 Task: Select the process option in the auto ports source.
Action: Mouse moved to (22, 659)
Screenshot: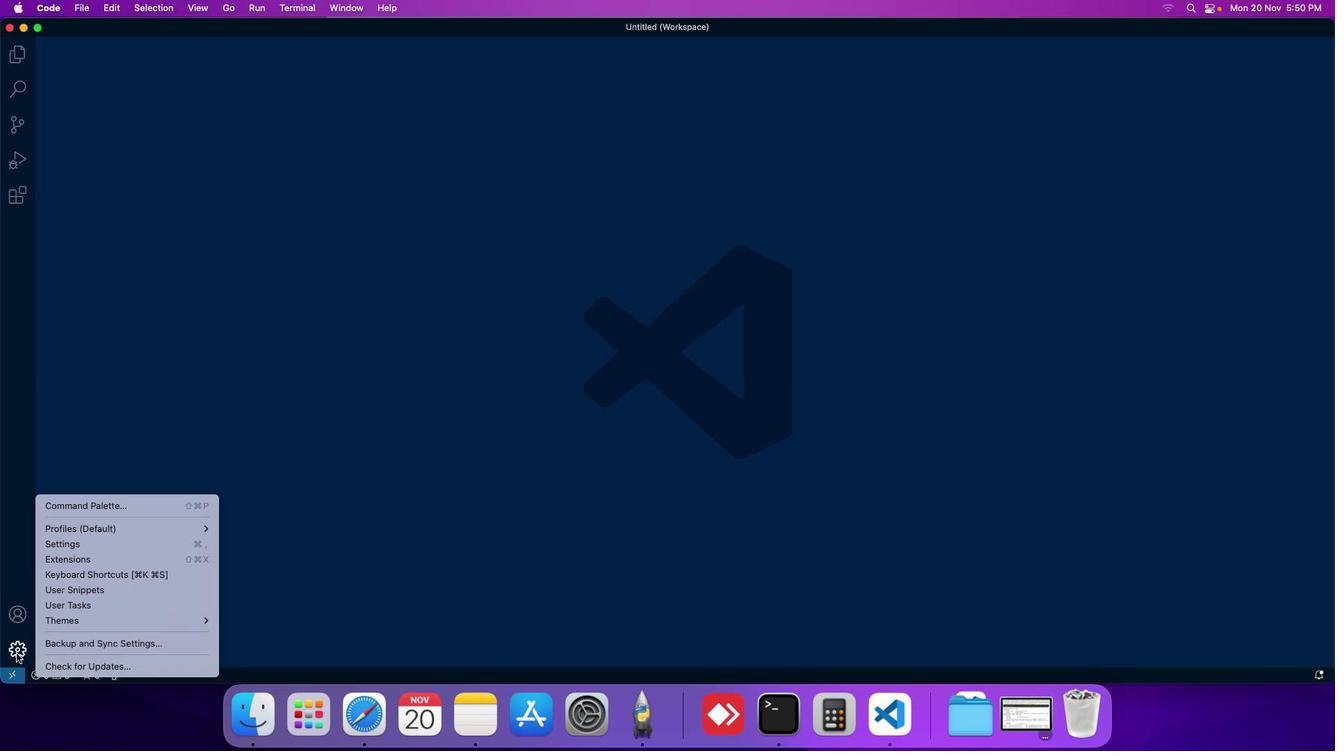 
Action: Mouse pressed left at (22, 659)
Screenshot: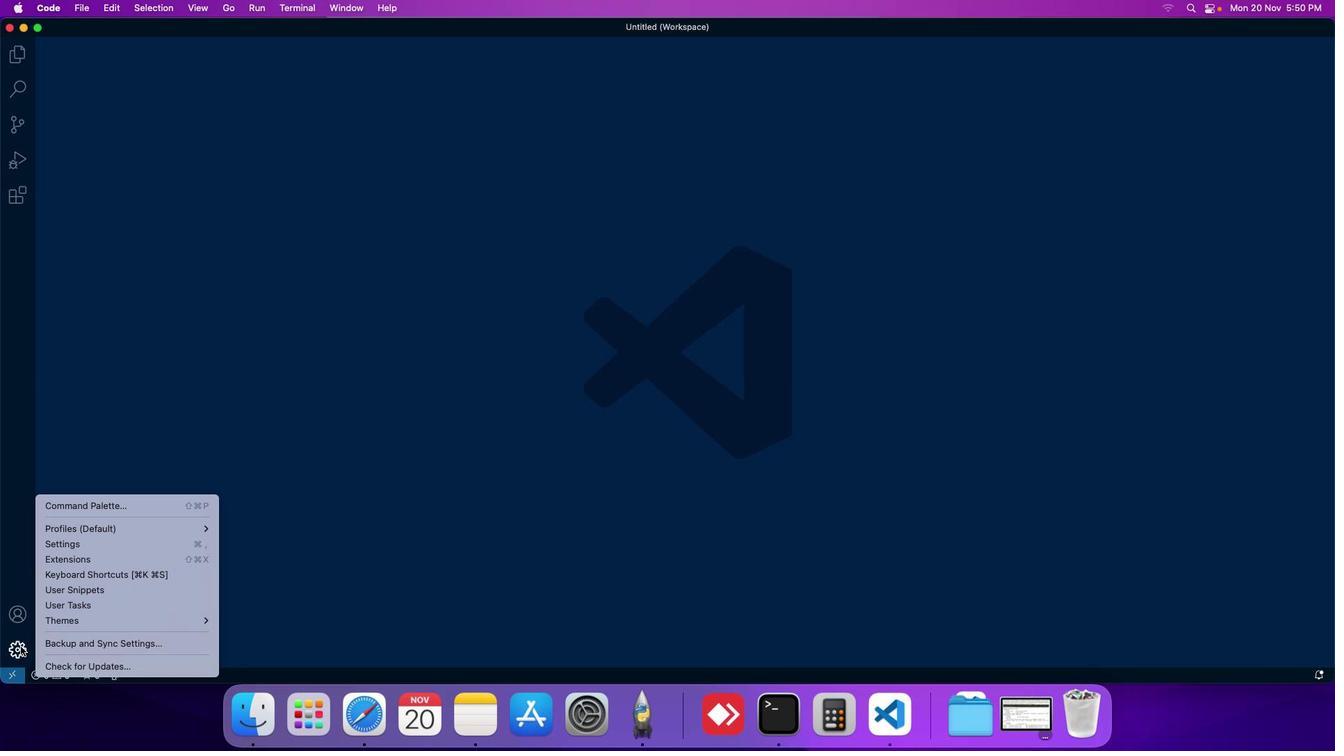 
Action: Mouse moved to (64, 556)
Screenshot: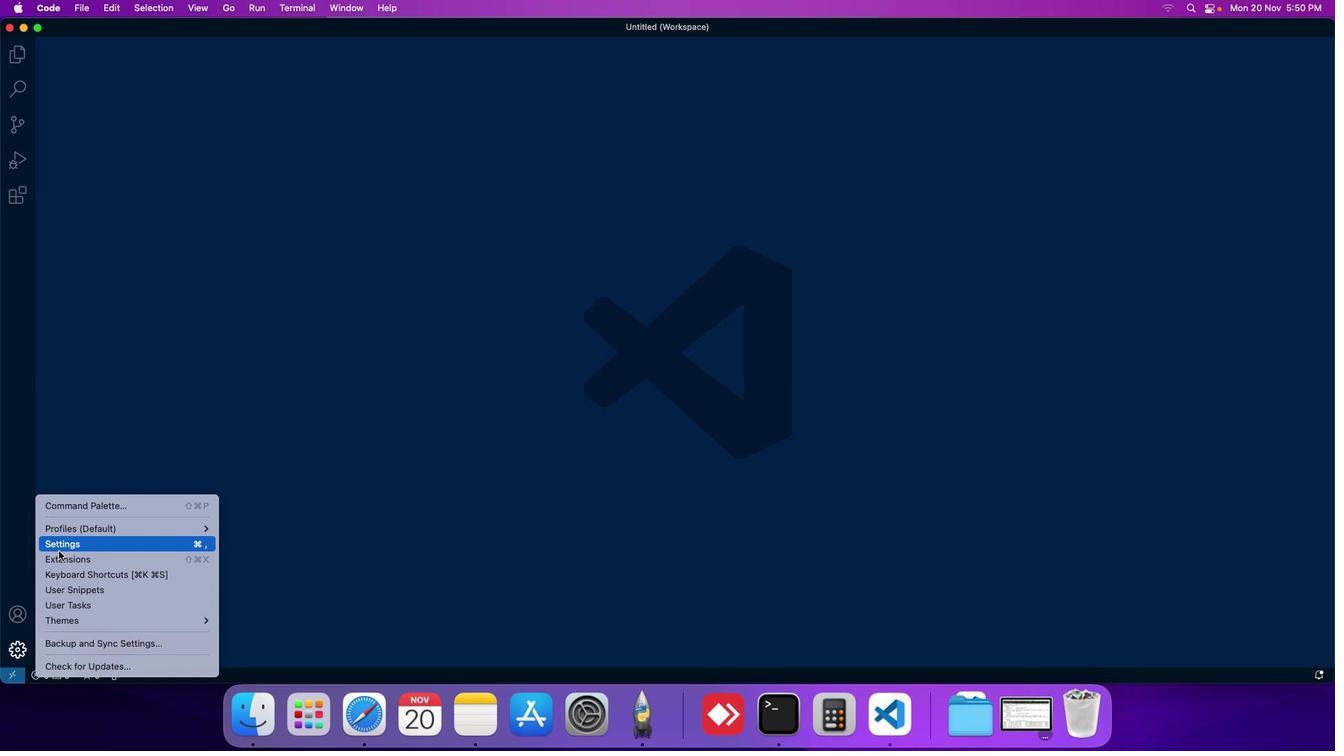 
Action: Mouse pressed left at (64, 556)
Screenshot: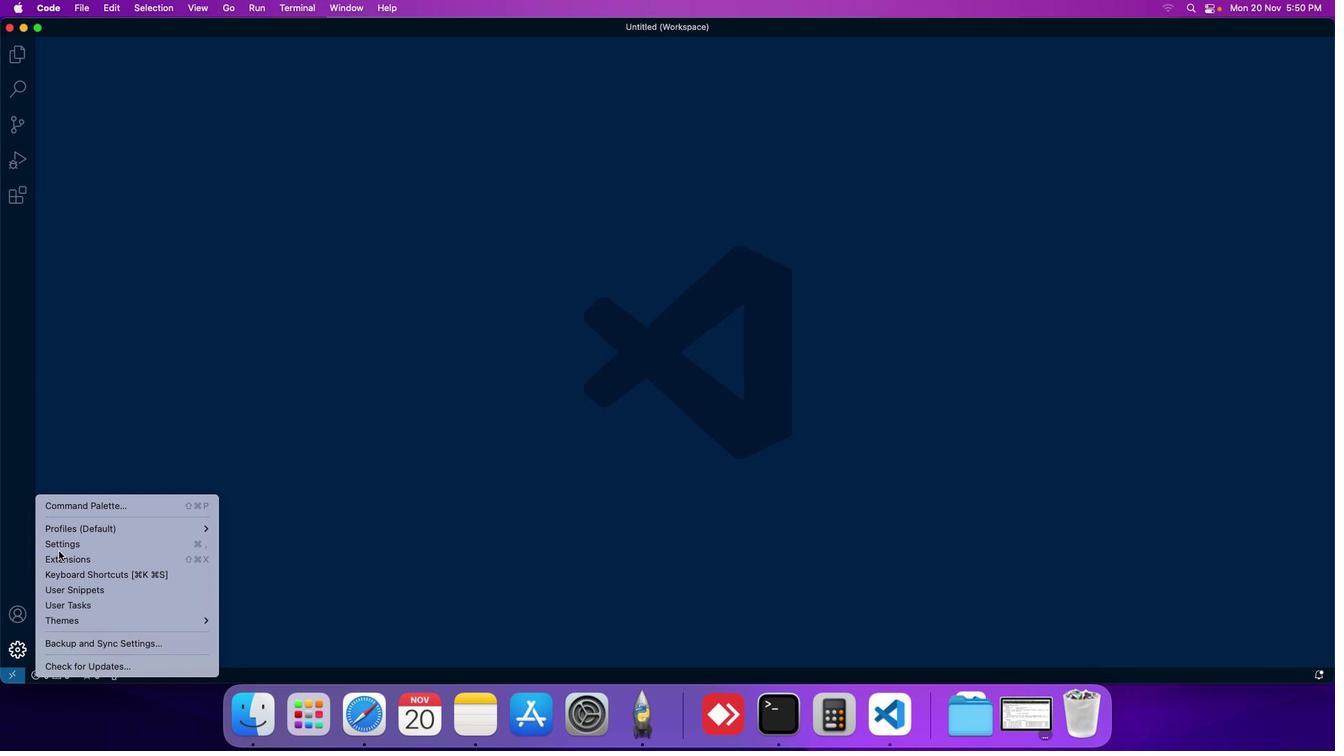 
Action: Mouse moved to (321, 112)
Screenshot: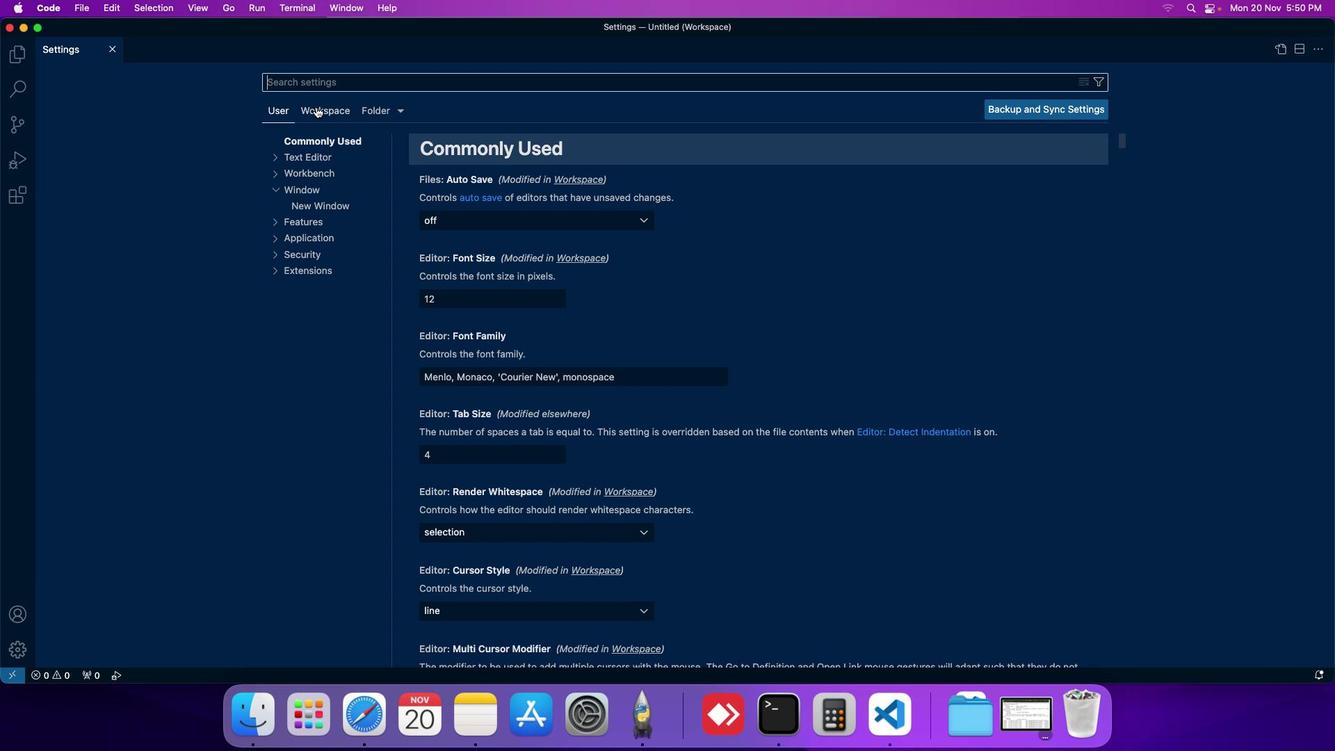 
Action: Mouse pressed left at (321, 112)
Screenshot: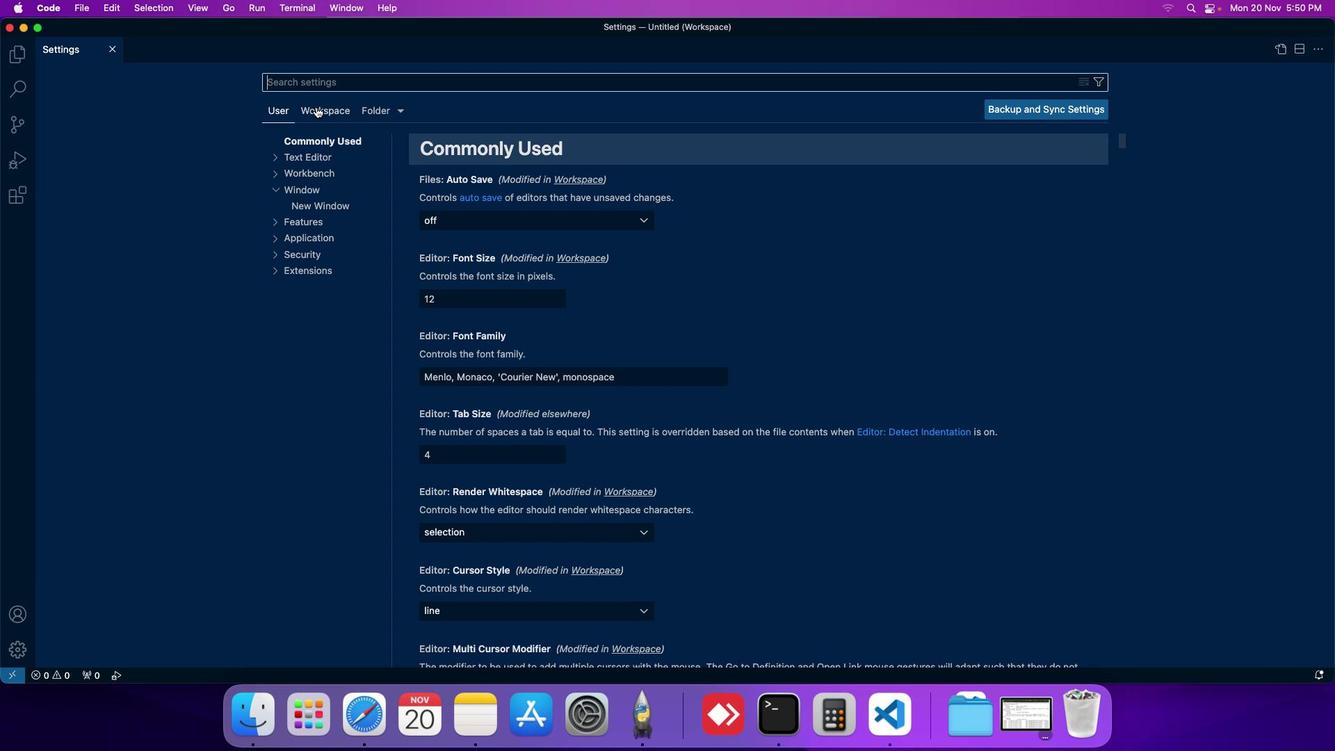 
Action: Mouse moved to (312, 208)
Screenshot: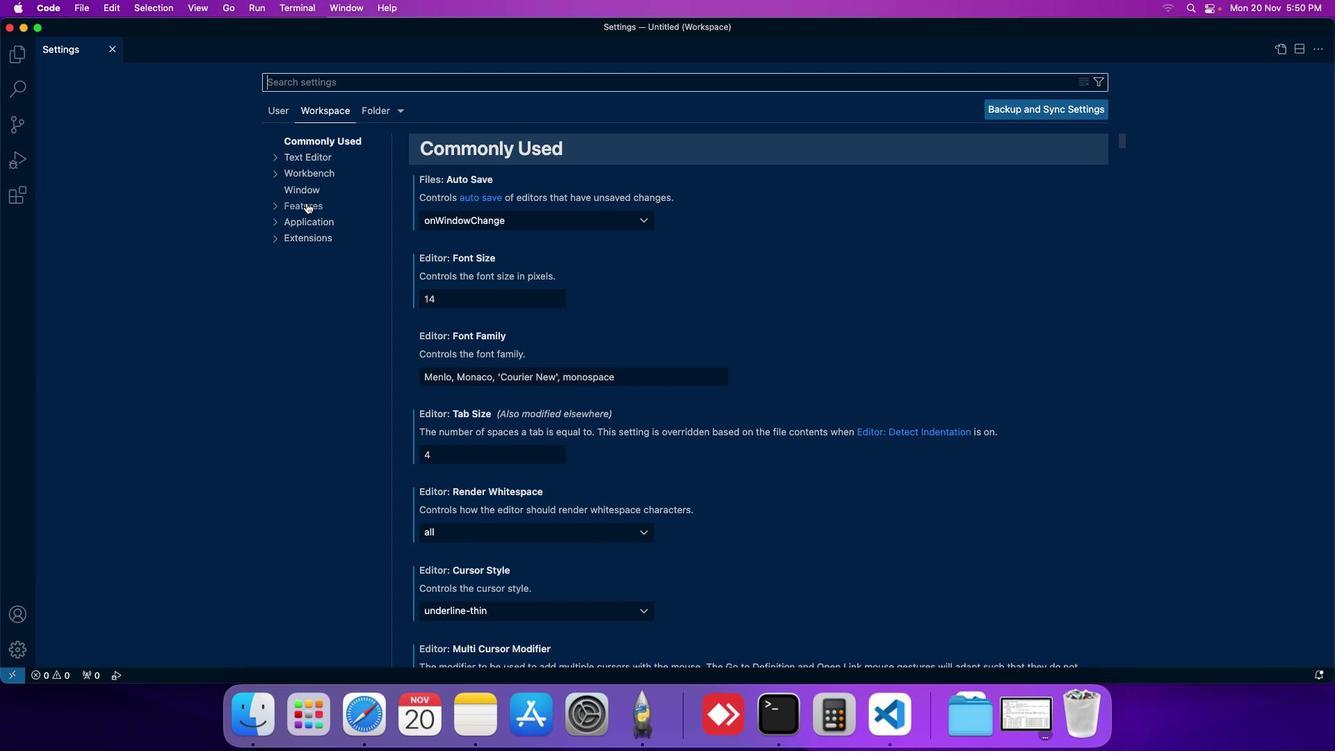 
Action: Mouse pressed left at (312, 208)
Screenshot: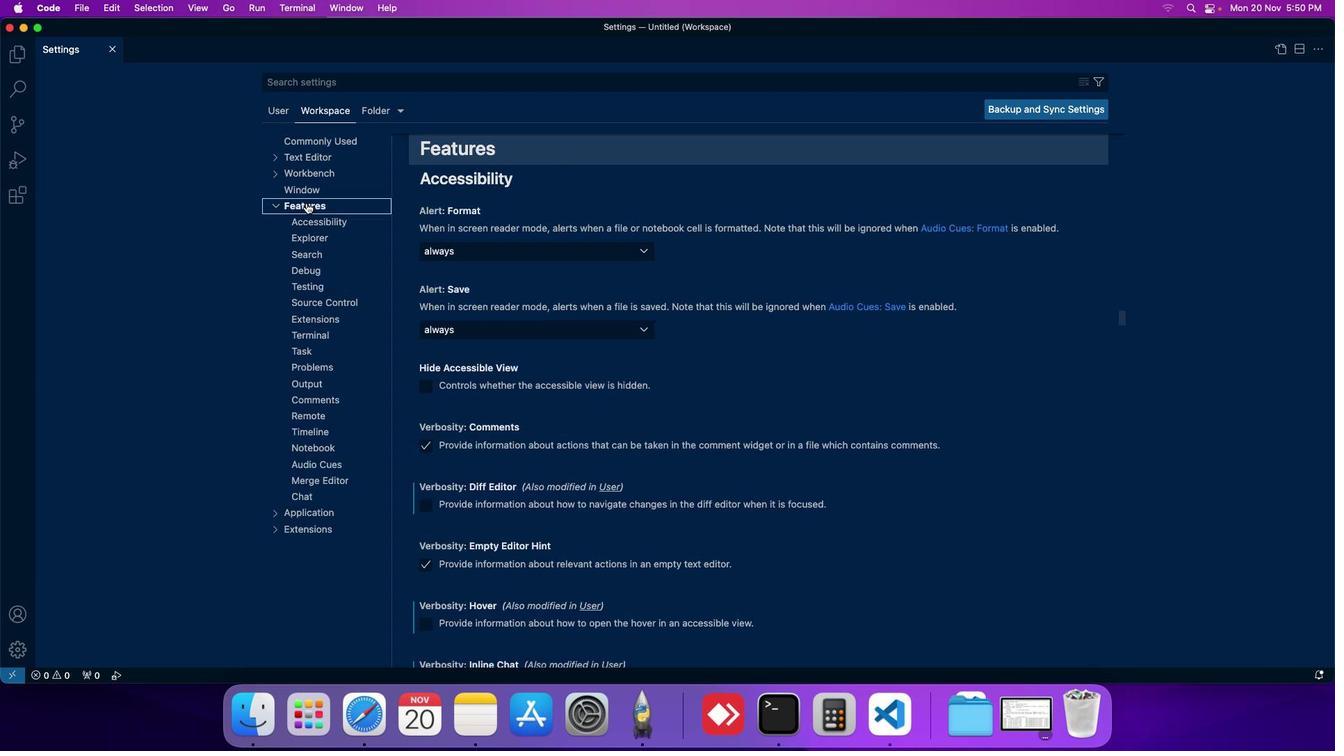 
Action: Mouse moved to (313, 419)
Screenshot: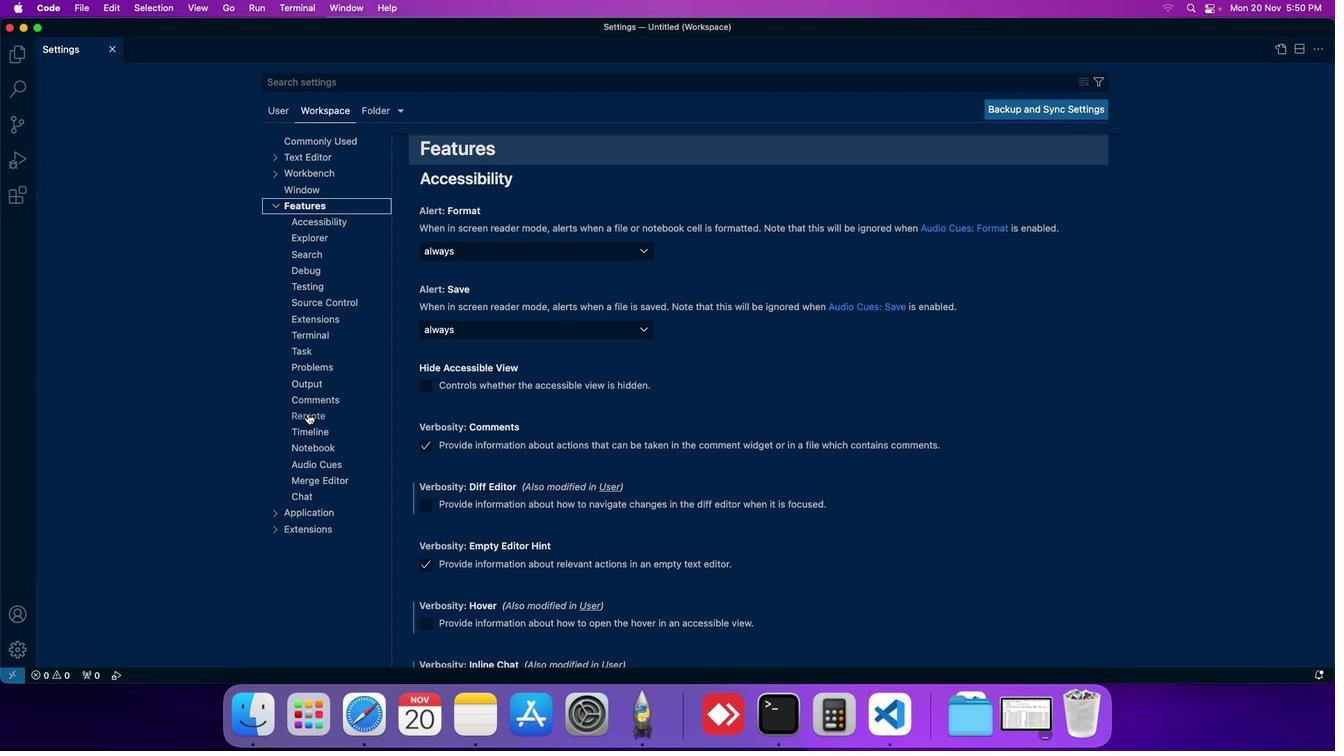 
Action: Mouse pressed left at (313, 419)
Screenshot: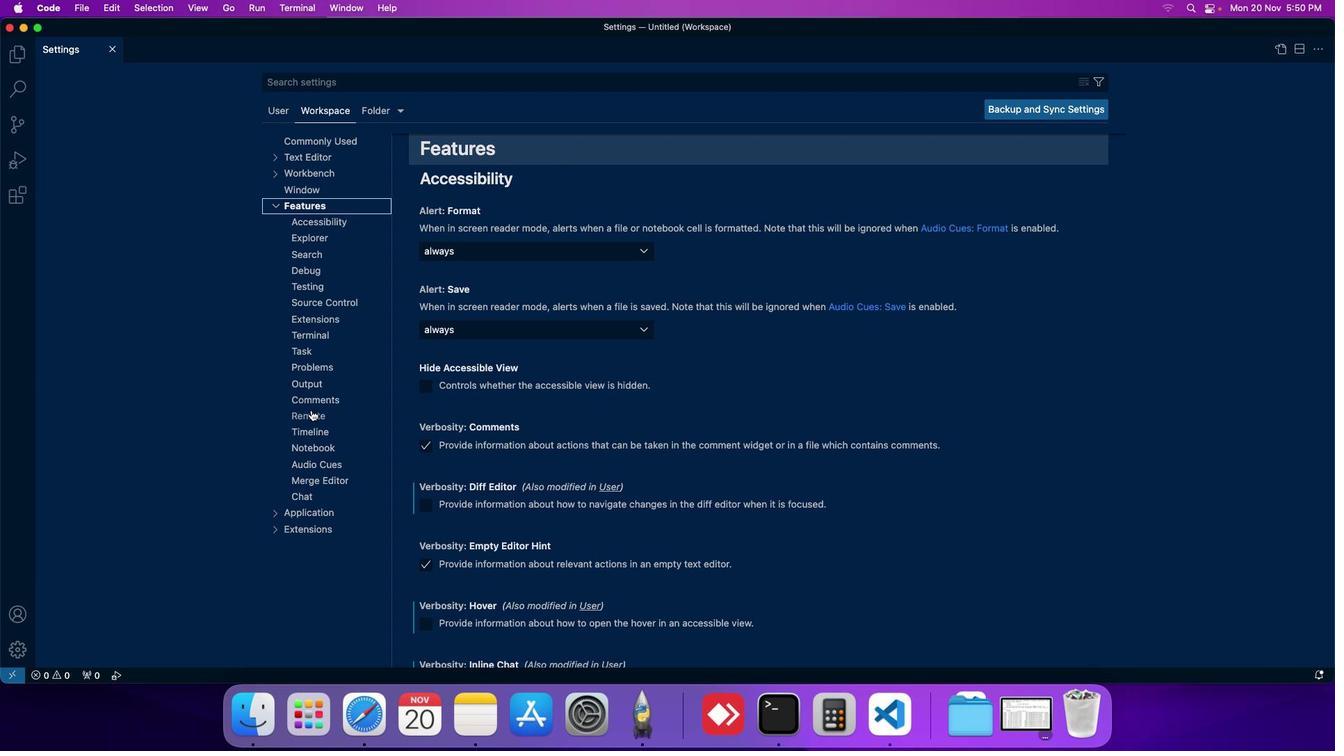 
Action: Mouse moved to (482, 325)
Screenshot: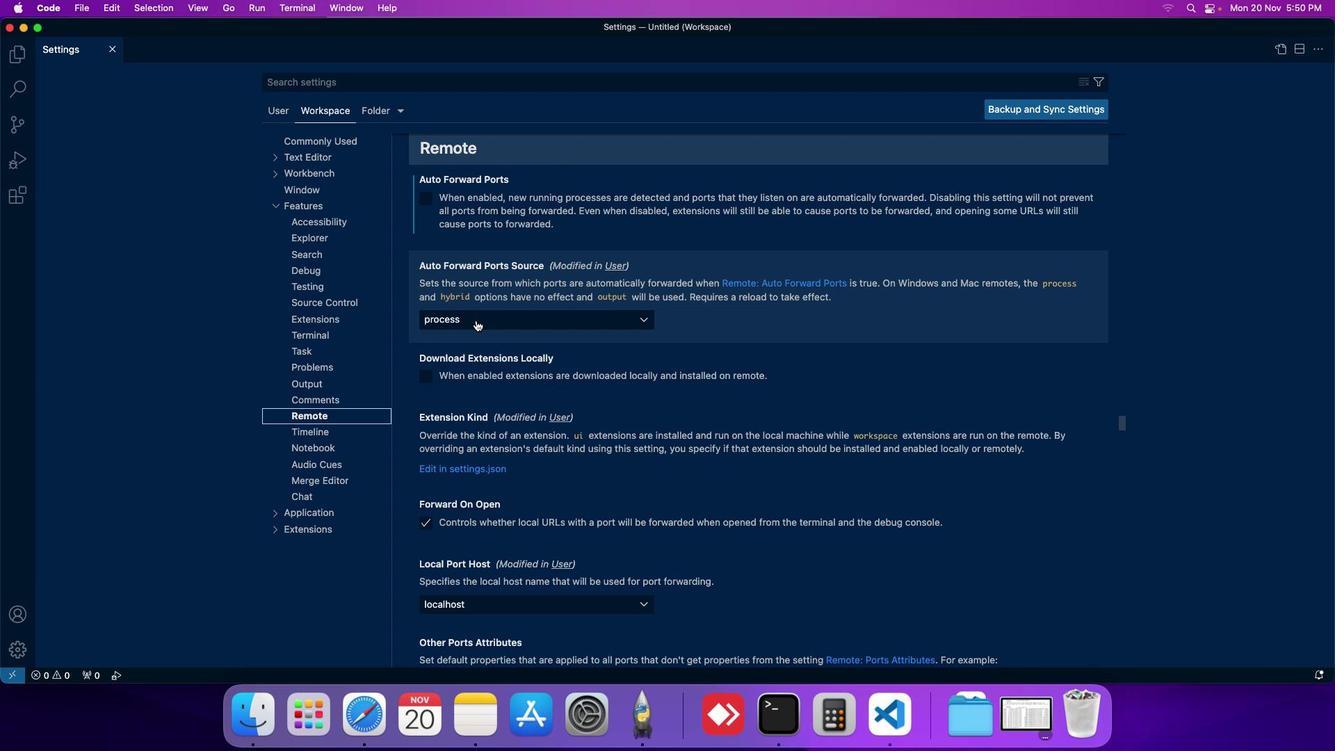 
Action: Mouse pressed left at (482, 325)
Screenshot: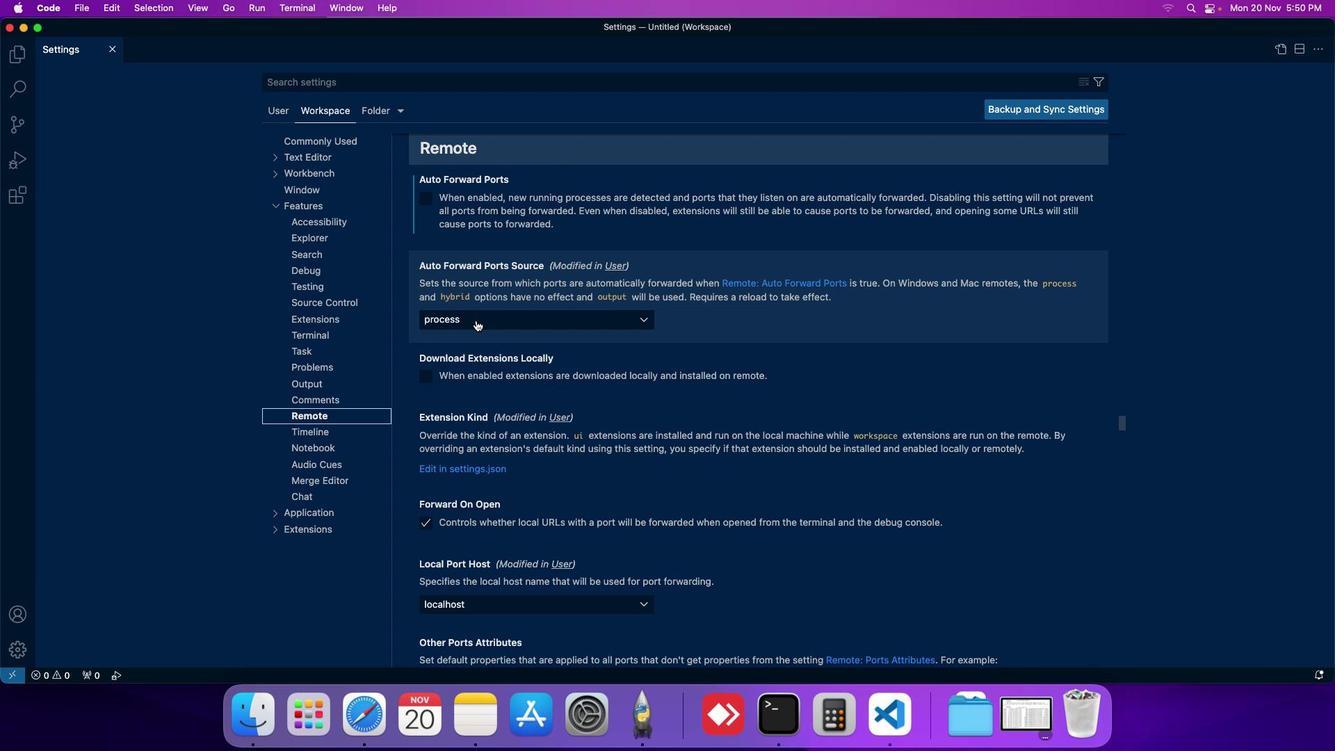 
Action: Mouse moved to (471, 341)
Screenshot: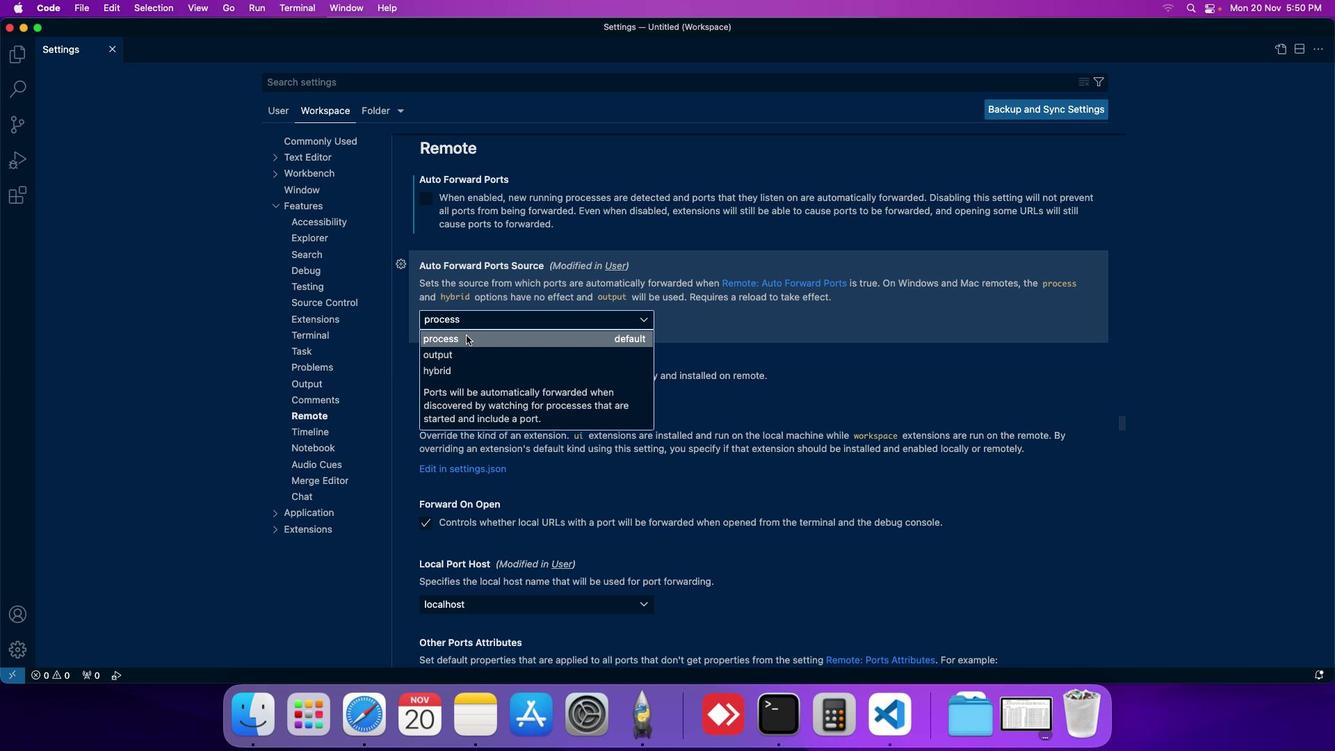 
Action: Mouse pressed left at (471, 341)
Screenshot: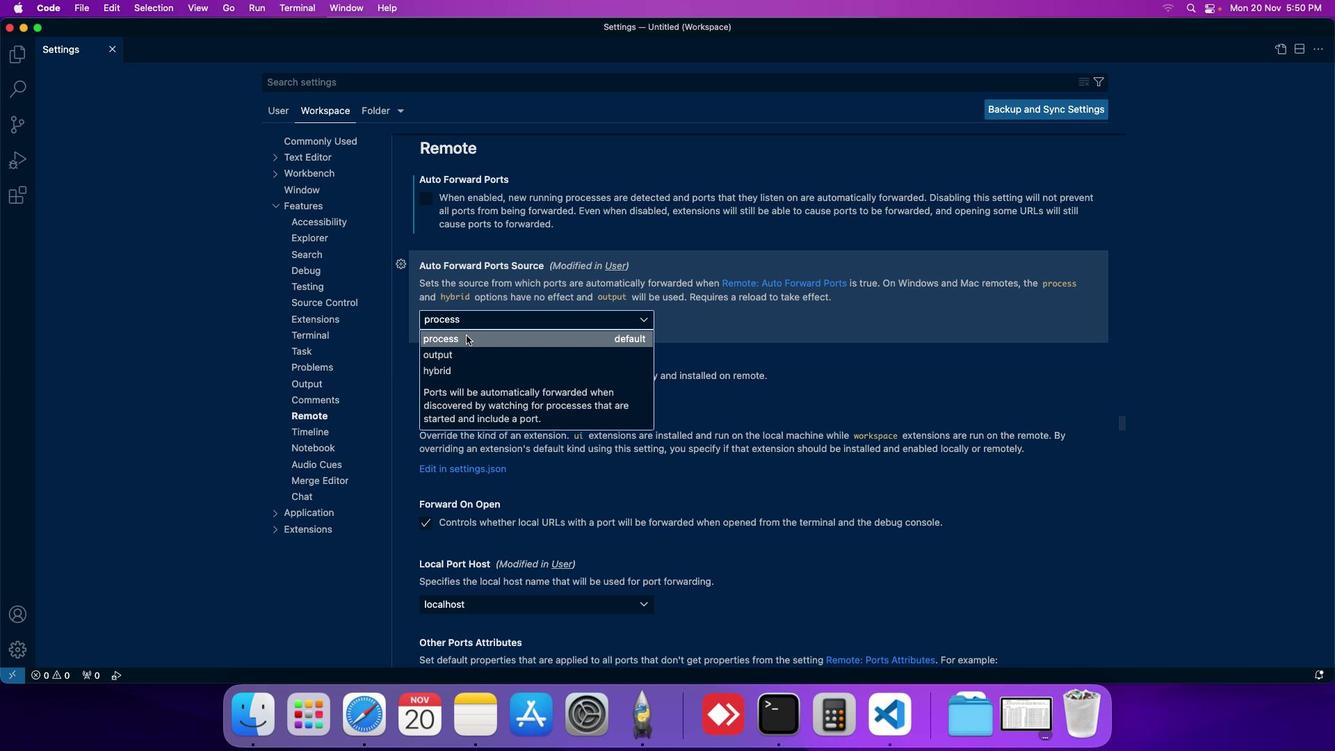 
